 Task: Reply to email with the signature Alex Clark with the subject Reminder for a review from softage.10@softage.net with the message I need your advice on the selection of the new software. with BCC to softage.6@softage.net with an attached document Budget.xlsx
Action: Mouse moved to (947, 386)
Screenshot: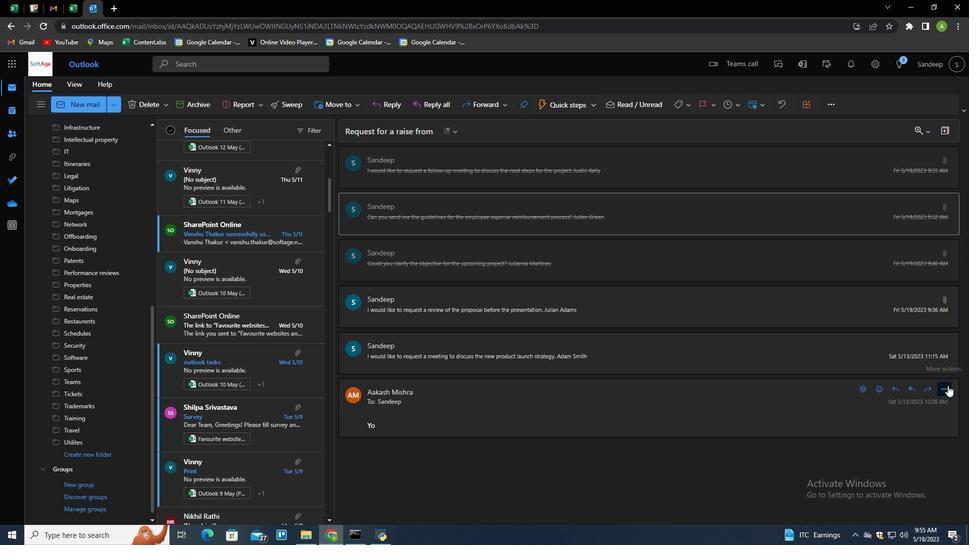 
Action: Mouse pressed left at (947, 386)
Screenshot: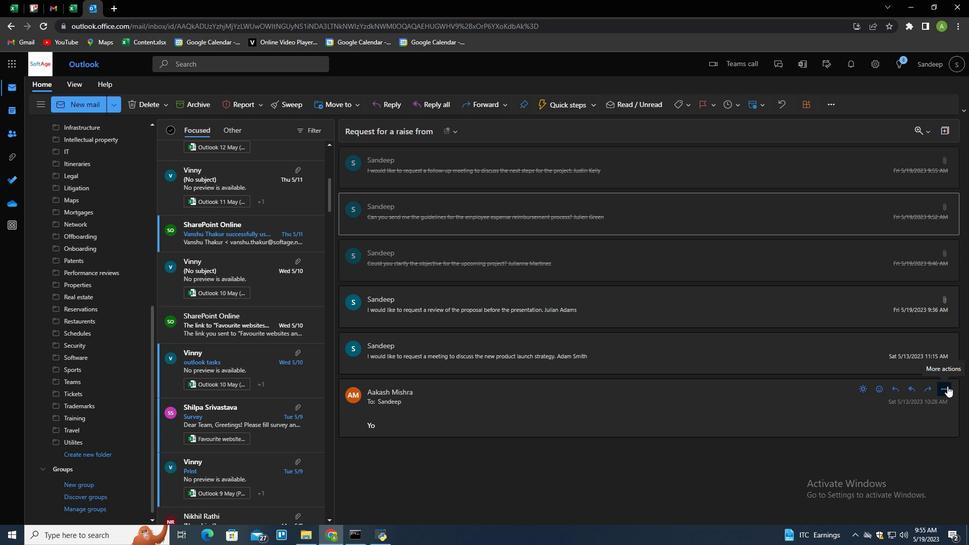 
Action: Mouse moved to (879, 221)
Screenshot: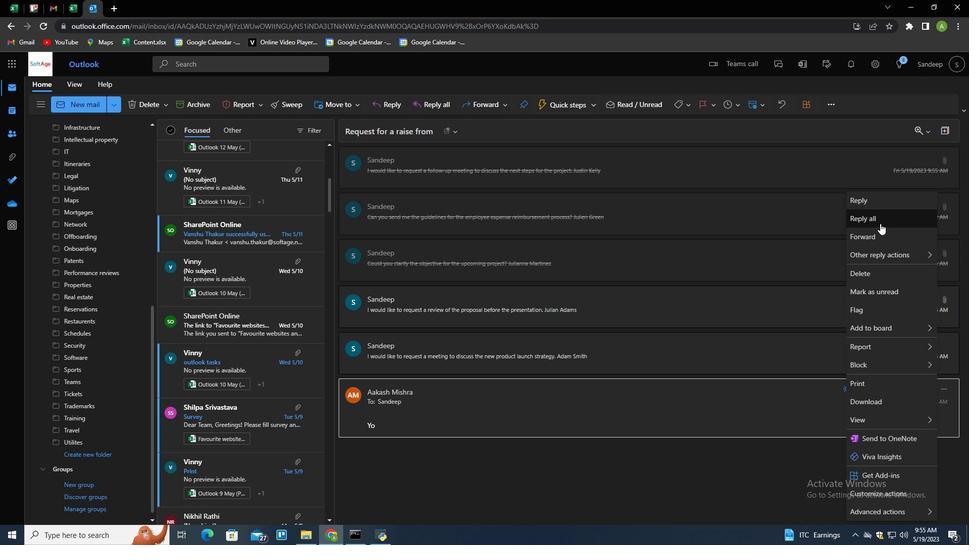 
Action: Mouse pressed left at (879, 221)
Screenshot: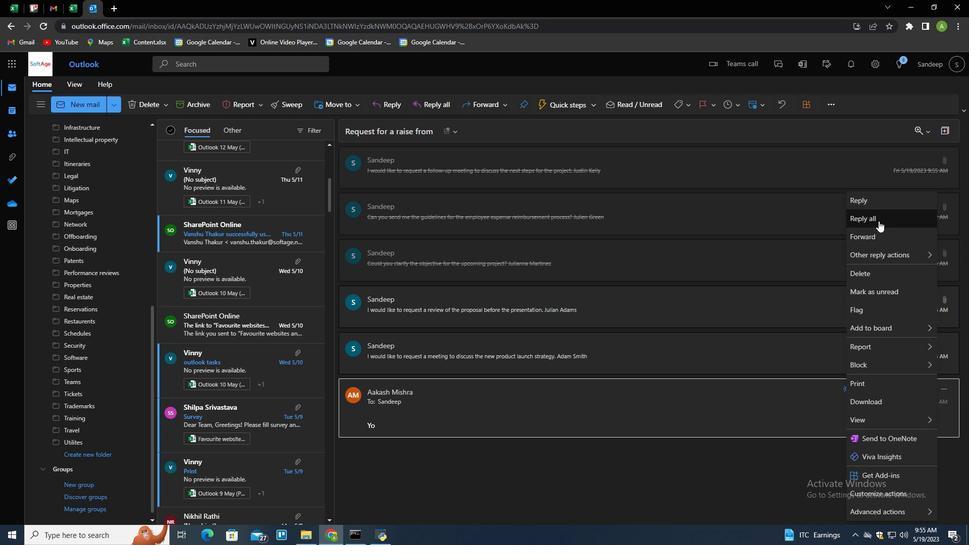 
Action: Mouse moved to (664, 346)
Screenshot: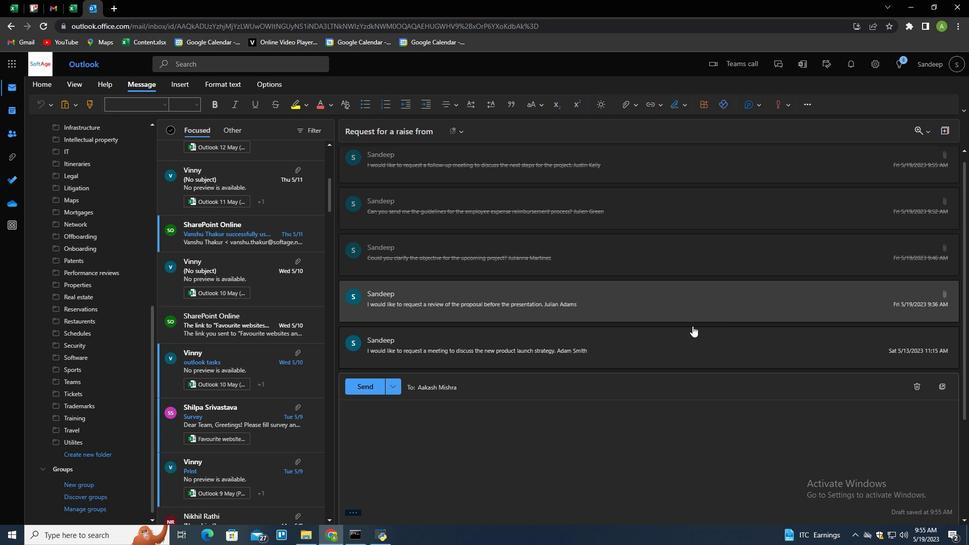 
Action: Mouse scrolled (664, 346) with delta (0, 0)
Screenshot: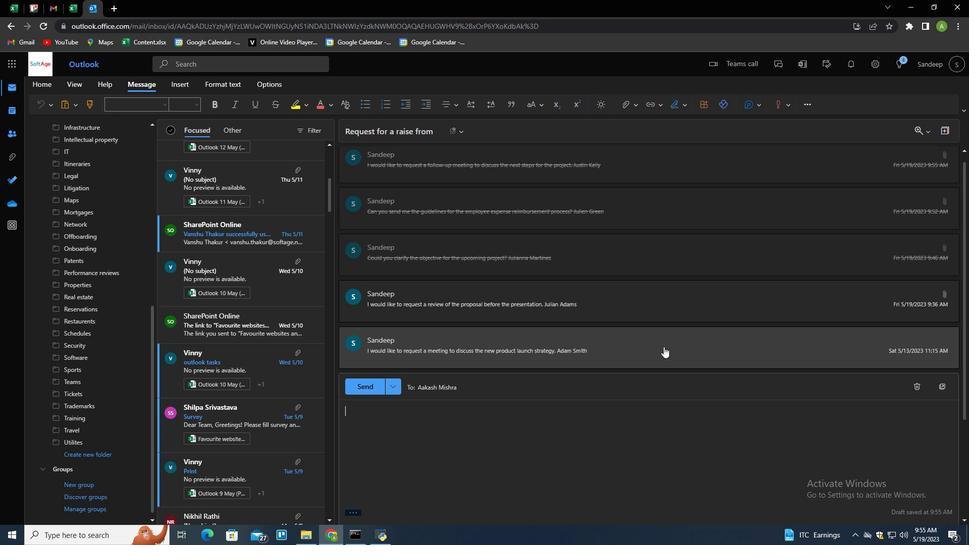 
Action: Mouse scrolled (664, 346) with delta (0, 0)
Screenshot: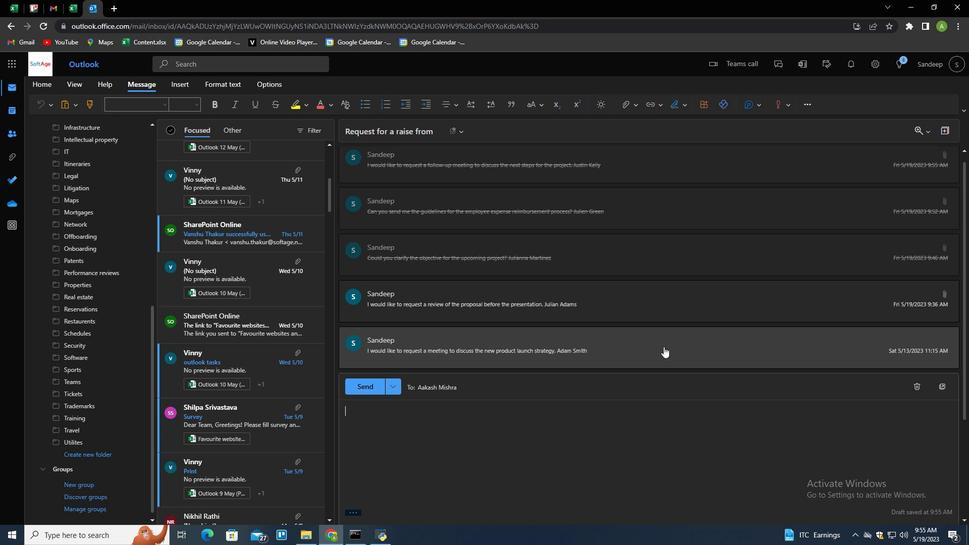 
Action: Mouse scrolled (664, 346) with delta (0, 0)
Screenshot: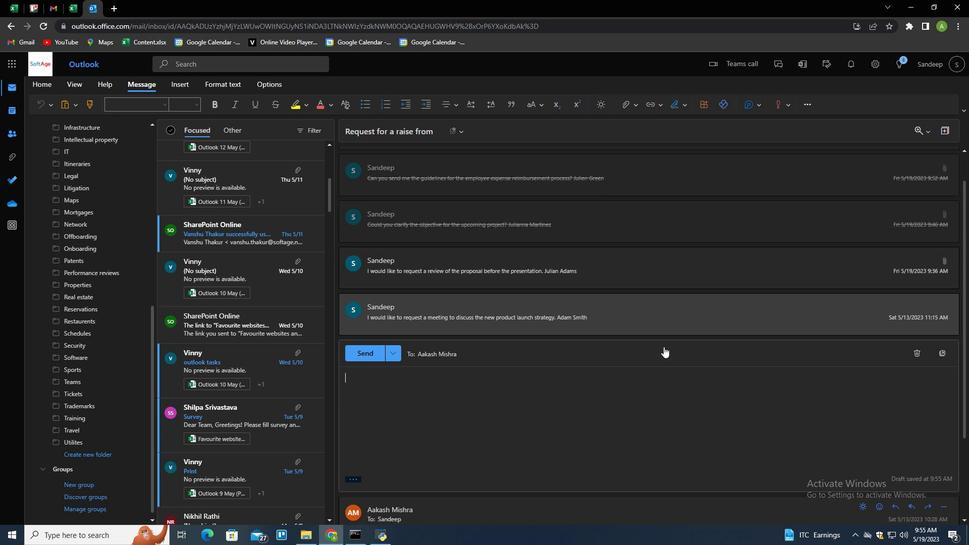 
Action: Mouse scrolled (664, 346) with delta (0, 0)
Screenshot: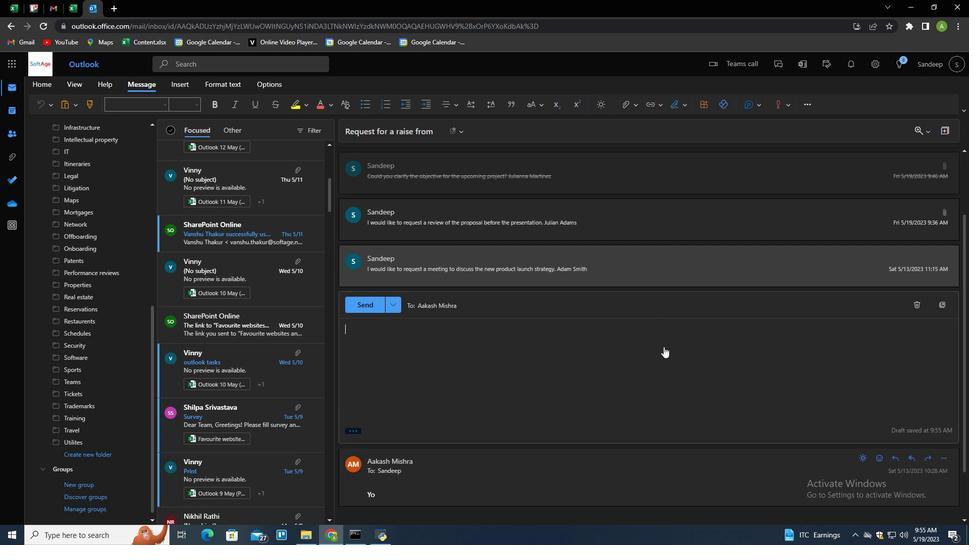 
Action: Mouse moved to (357, 380)
Screenshot: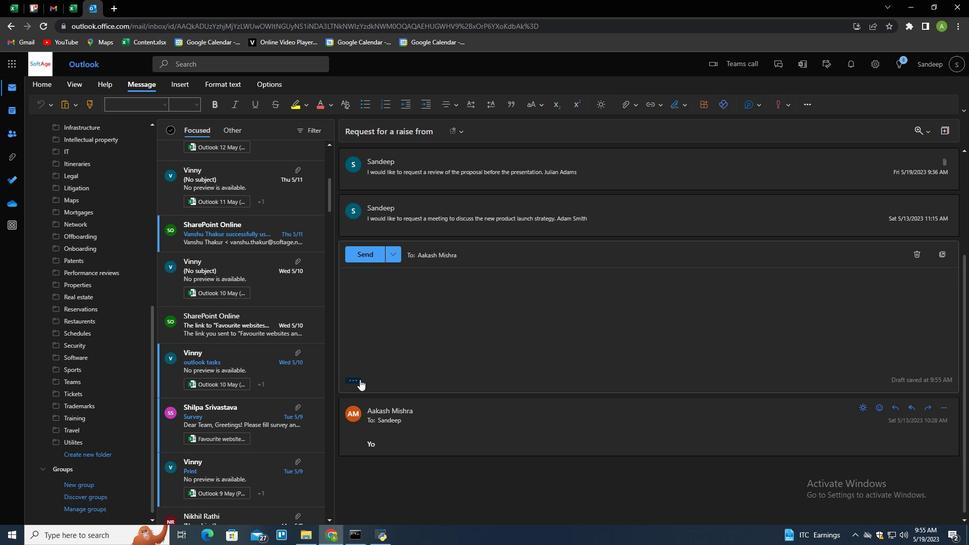 
Action: Mouse pressed left at (357, 380)
Screenshot: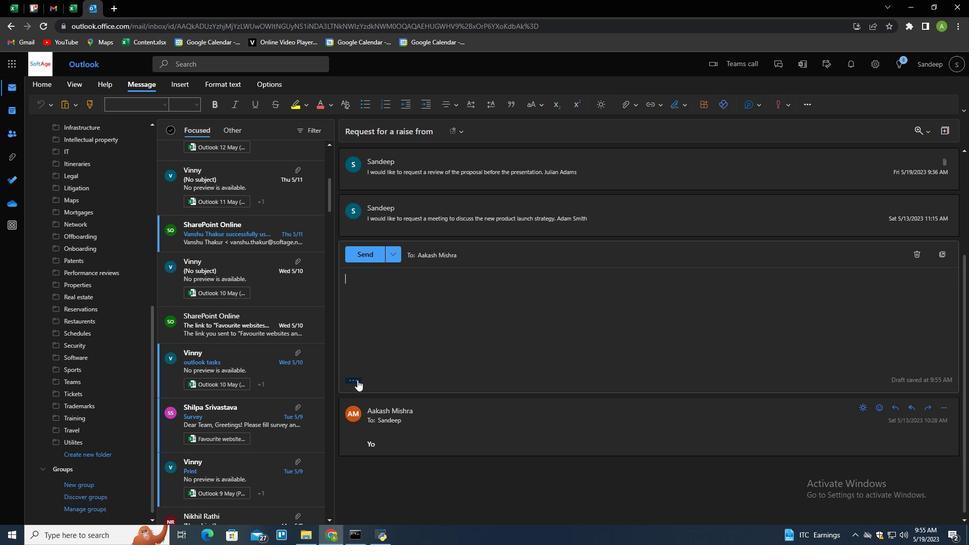 
Action: Mouse moved to (679, 107)
Screenshot: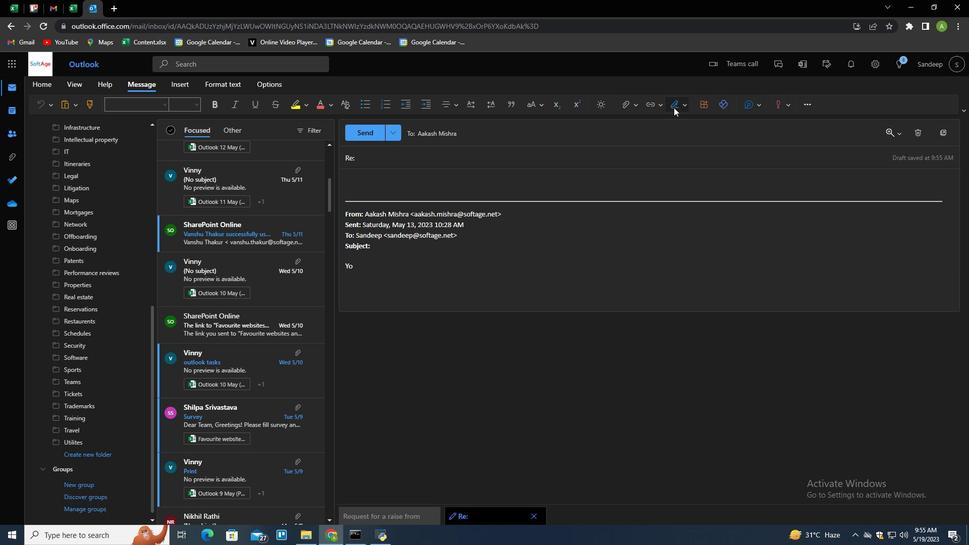 
Action: Mouse pressed left at (679, 107)
Screenshot: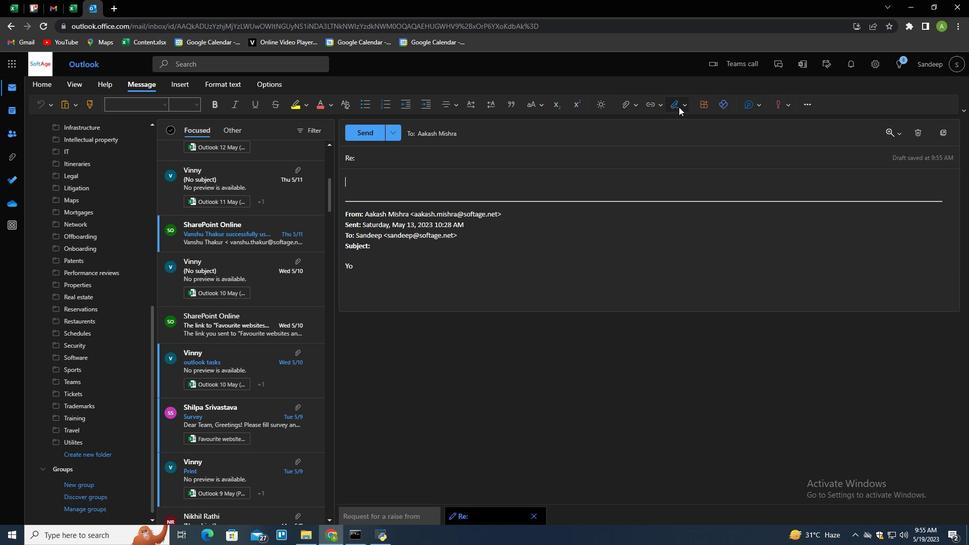 
Action: Mouse moved to (663, 144)
Screenshot: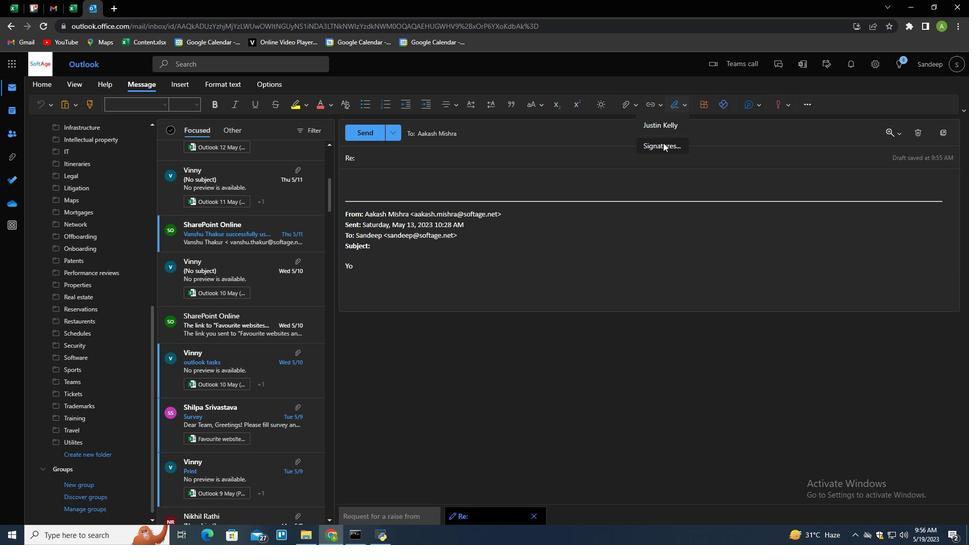 
Action: Mouse pressed left at (663, 144)
Screenshot: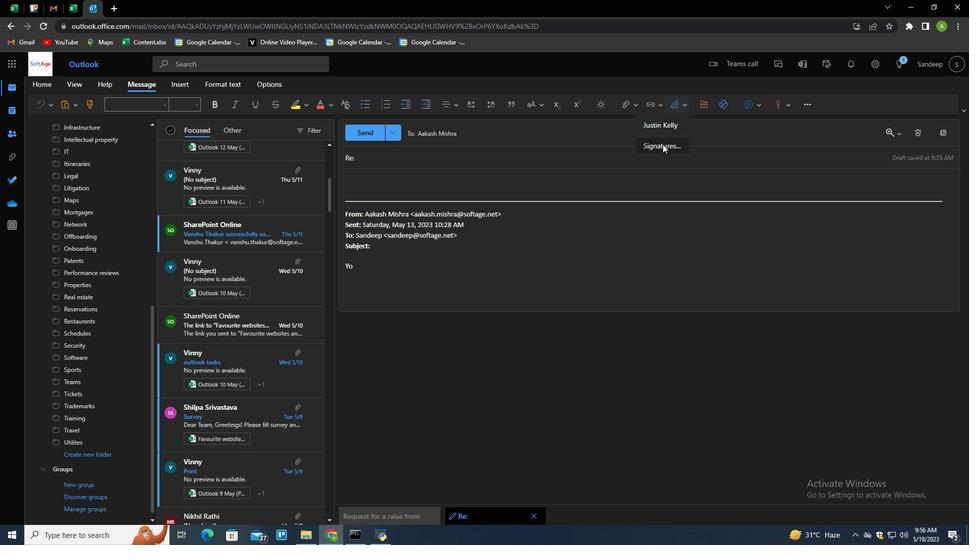
Action: Mouse moved to (679, 189)
Screenshot: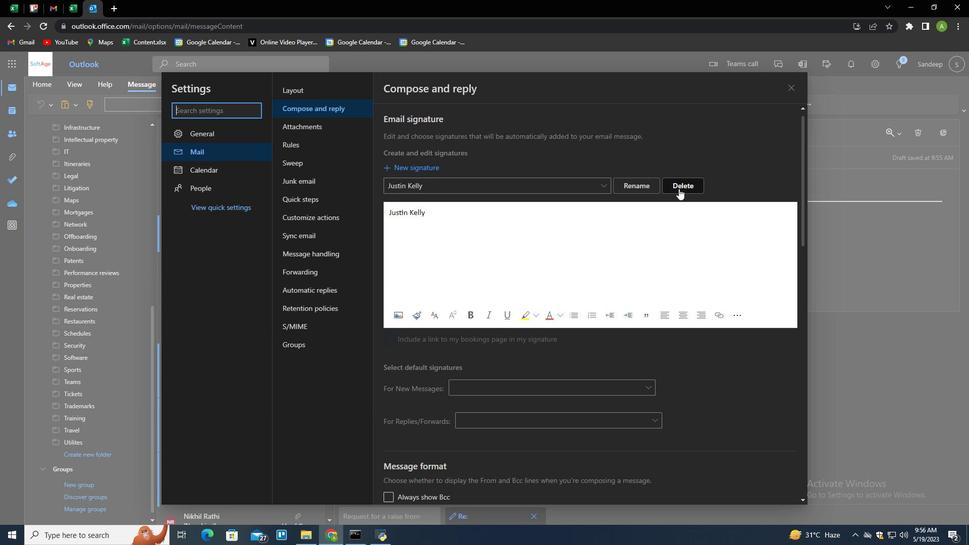
Action: Mouse pressed left at (679, 189)
Screenshot: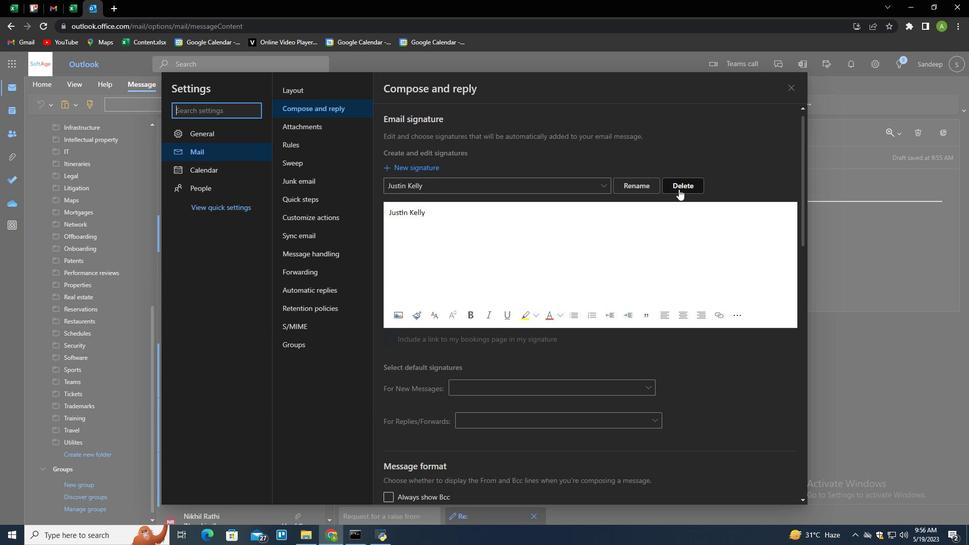 
Action: Mouse moved to (668, 185)
Screenshot: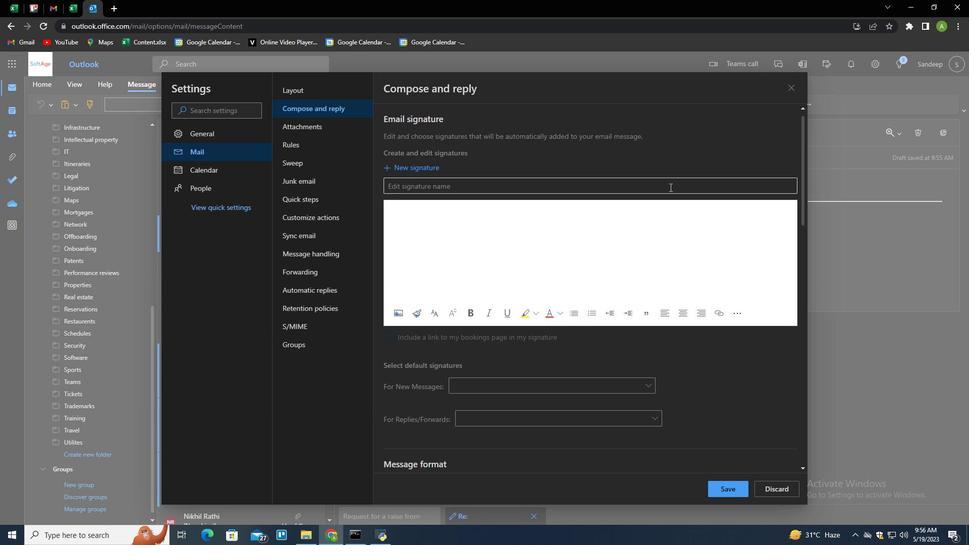
Action: Mouse pressed left at (668, 185)
Screenshot: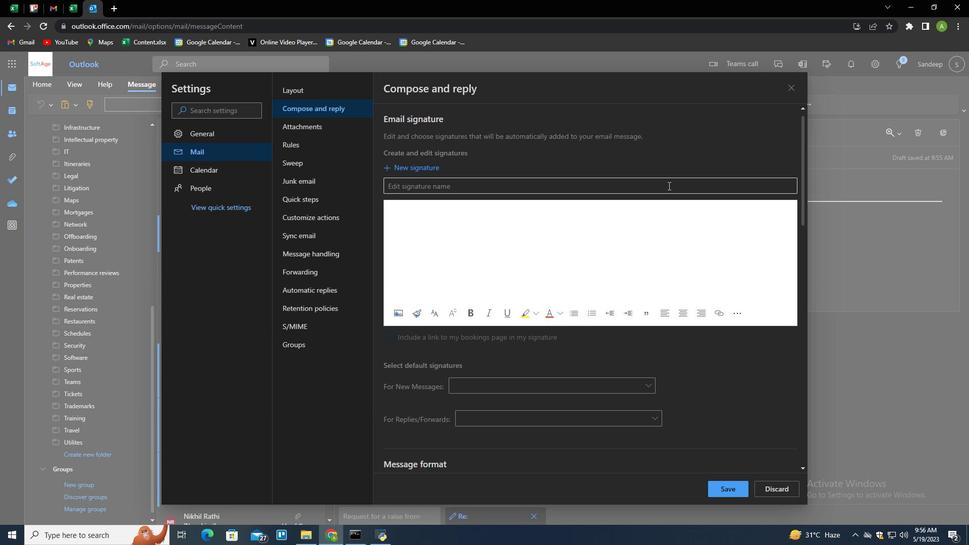 
Action: Key pressed <Key.shift>Alex<Key.space><Key.shift><Key.shift><Key.shift>Clark<Key.tab><Key.tab><Key.tab><Key.tab><Key.shift>al
Screenshot: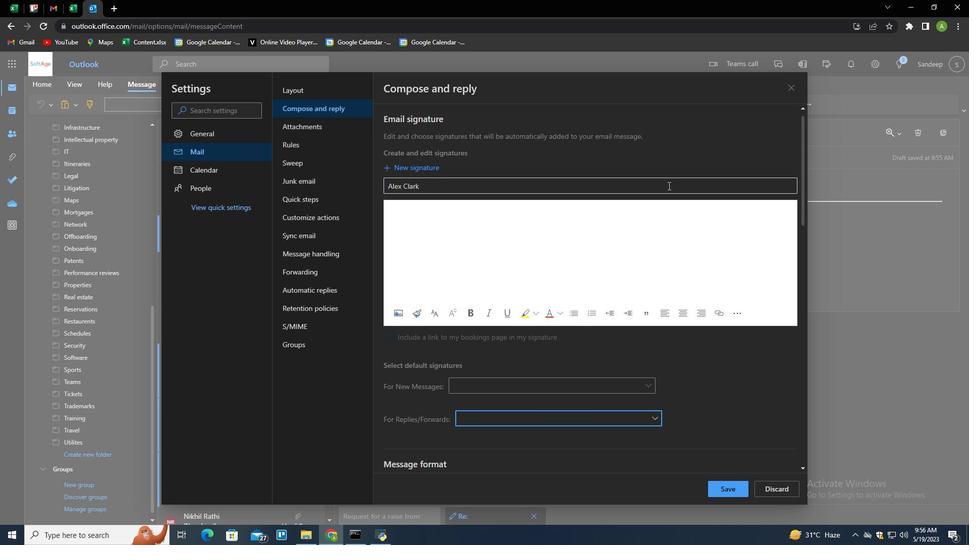 
Action: Mouse moved to (642, 231)
Screenshot: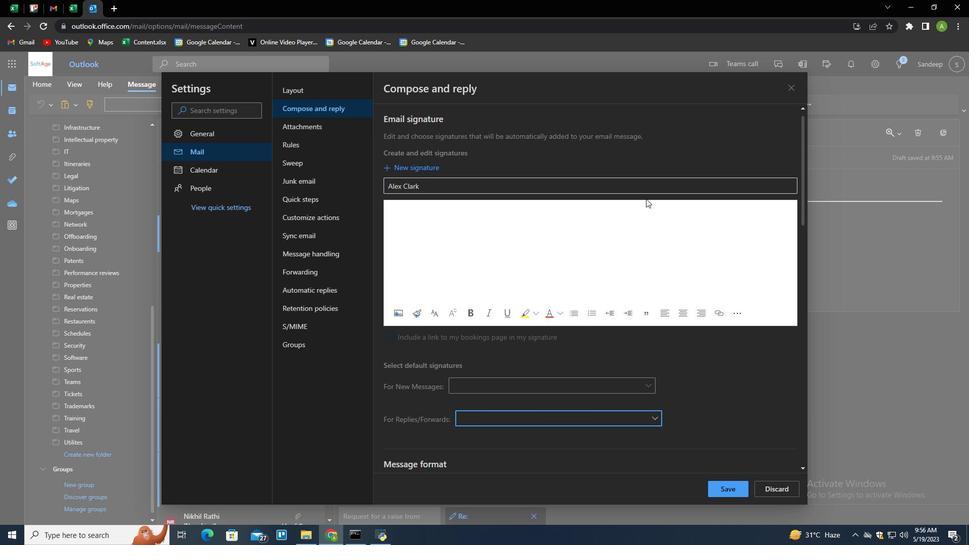 
Action: Mouse pressed left at (642, 231)
Screenshot: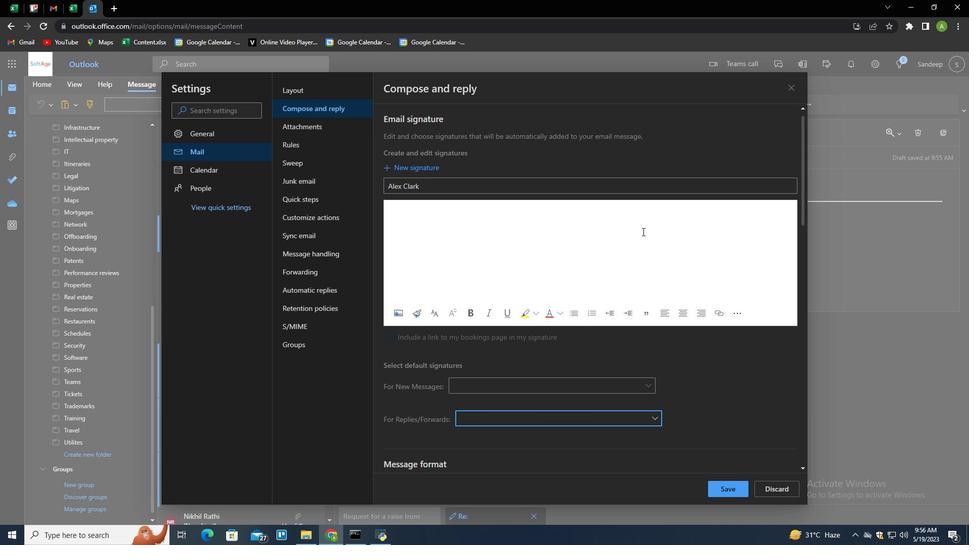 
Action: Mouse moved to (642, 233)
Screenshot: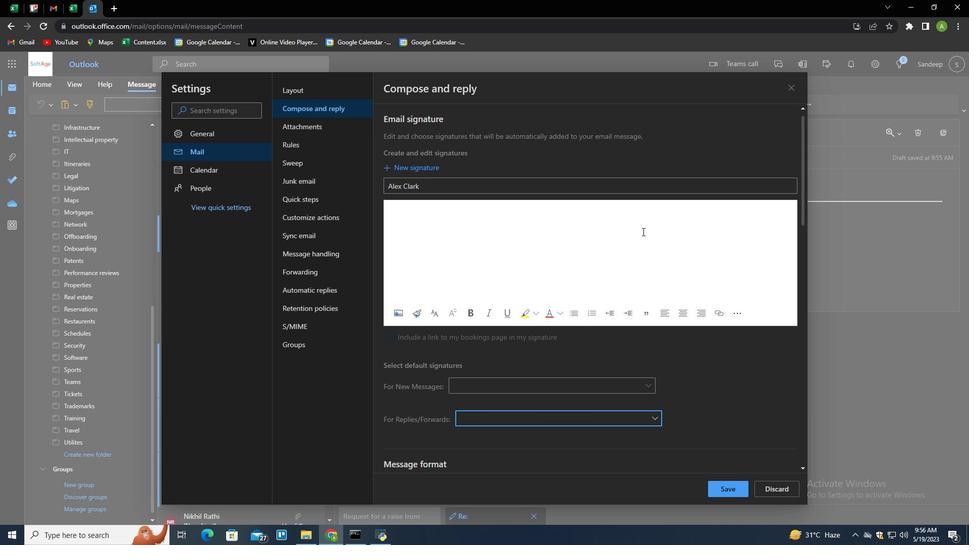 
Action: Key pressed <Key.shift>a<Key.backspace><Key.caps_lock><Key.shift><Key.caps_lock><Key.shift>l<Key.backspace><Key.shift><Key.shift><Key.shift><Key.shift>S<Key.backspace><Key.shift>a<Key.backspace><Key.shift><Key.shift><Key.shift><Key.shift><Key.shift><Key.shift><Key.shift><Key.shift><Key.shift><Key.shift><Key.shift><Key.shift><Key.shift><Key.shift><Key.shift><Key.shift><Key.shift><Key.shift><Key.shift><Key.shift><Key.shift><Key.shift><Key.shift><Key.shift><Key.shift><Key.shift><Key.shift><Key.shift><Key.shift><Key.shift><Key.shift><Key.shift><Key.shift><Key.shift><Key.shift>Alex<Key.space><Key.shift>Clark
Screenshot: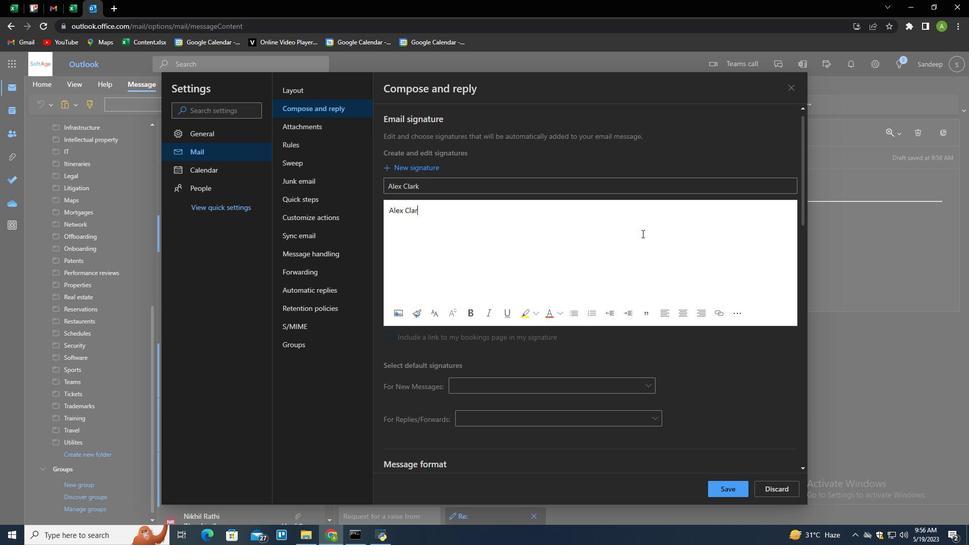 
Action: Mouse moved to (726, 486)
Screenshot: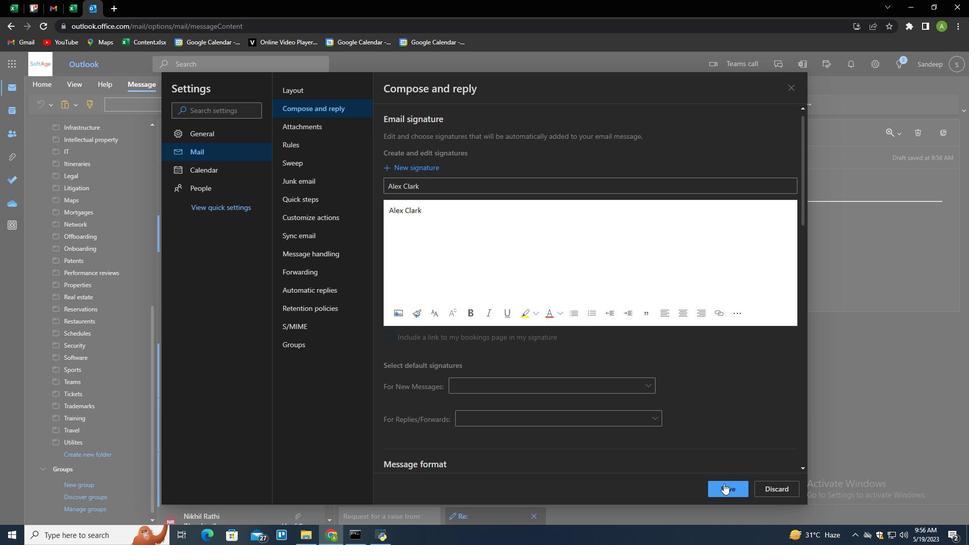 
Action: Mouse pressed left at (726, 486)
Screenshot: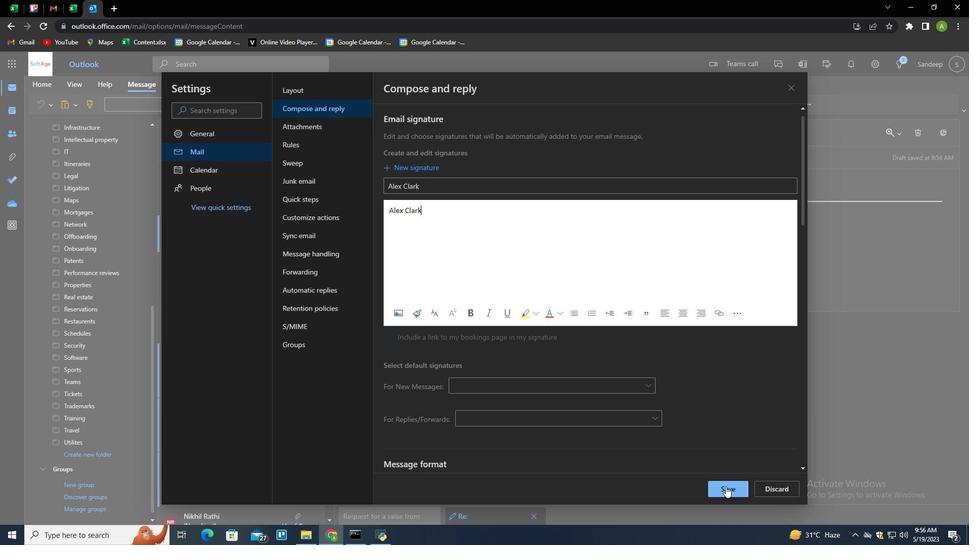 
Action: Mouse moved to (853, 266)
Screenshot: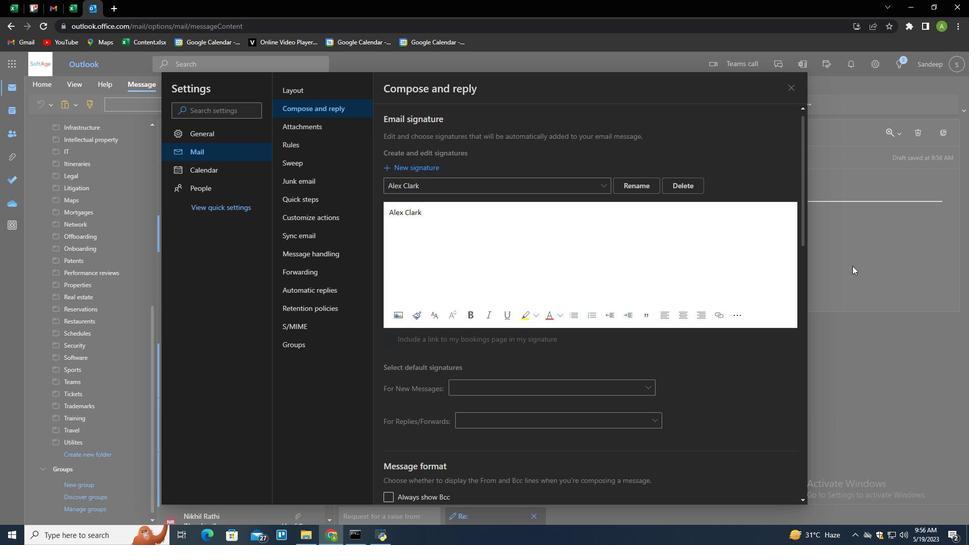 
Action: Mouse pressed left at (853, 266)
Screenshot: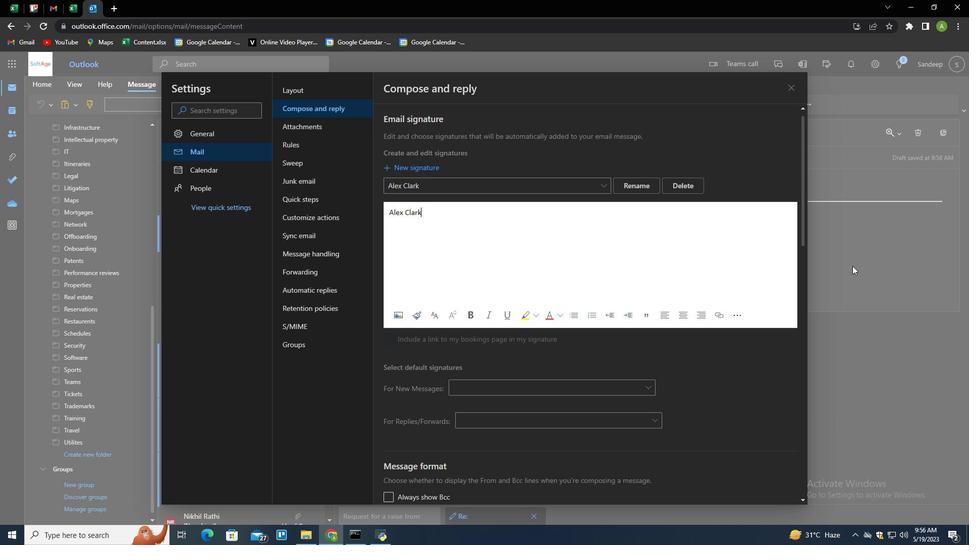 
Action: Mouse moved to (679, 103)
Screenshot: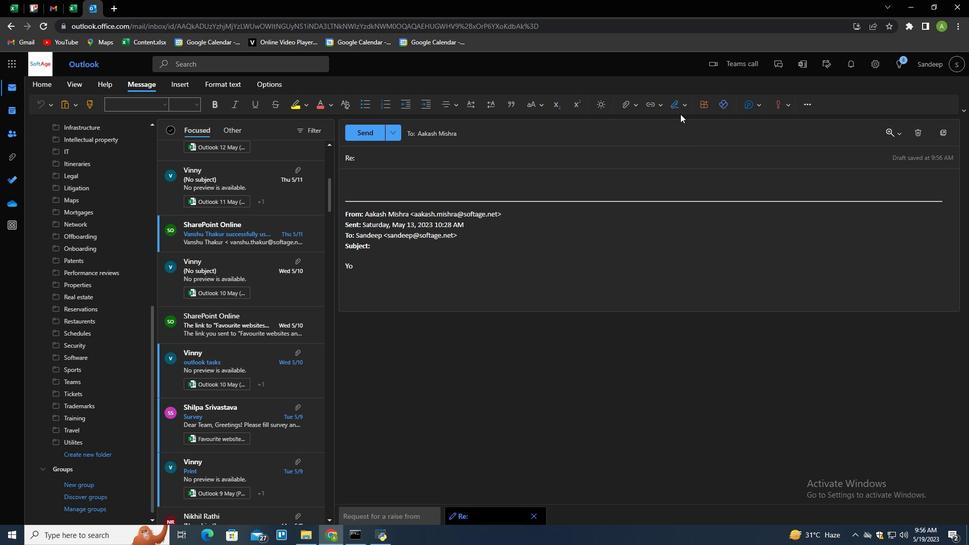 
Action: Mouse pressed left at (679, 103)
Screenshot: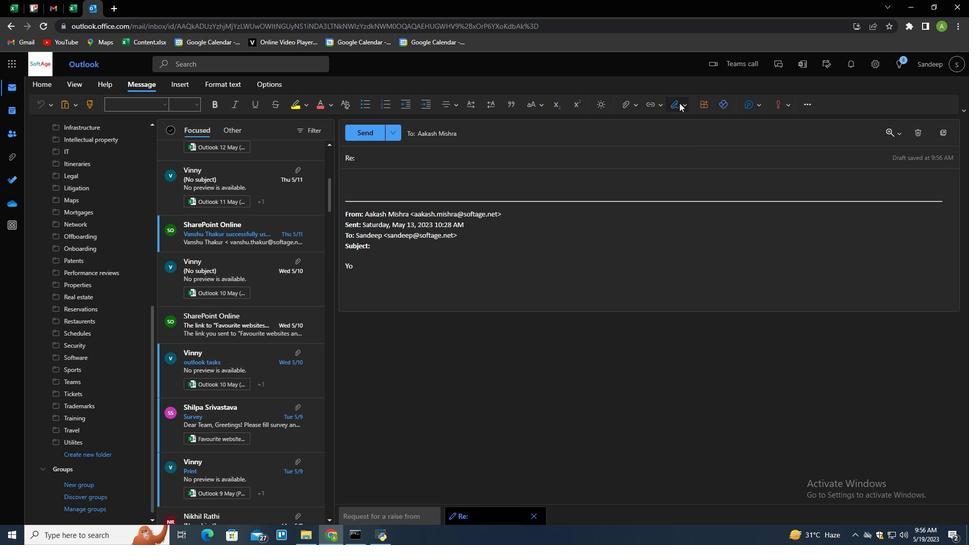 
Action: Mouse moved to (666, 122)
Screenshot: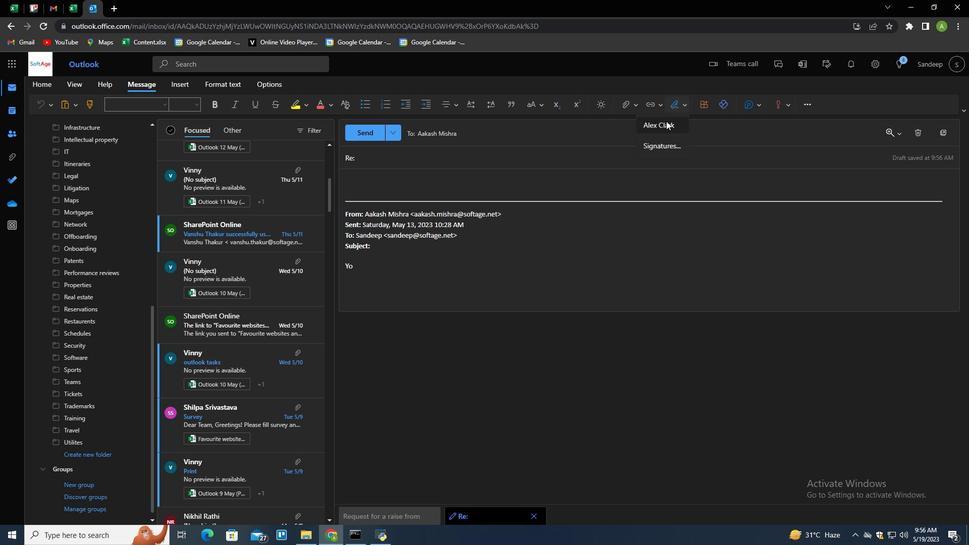 
Action: Mouse pressed left at (666, 122)
Screenshot: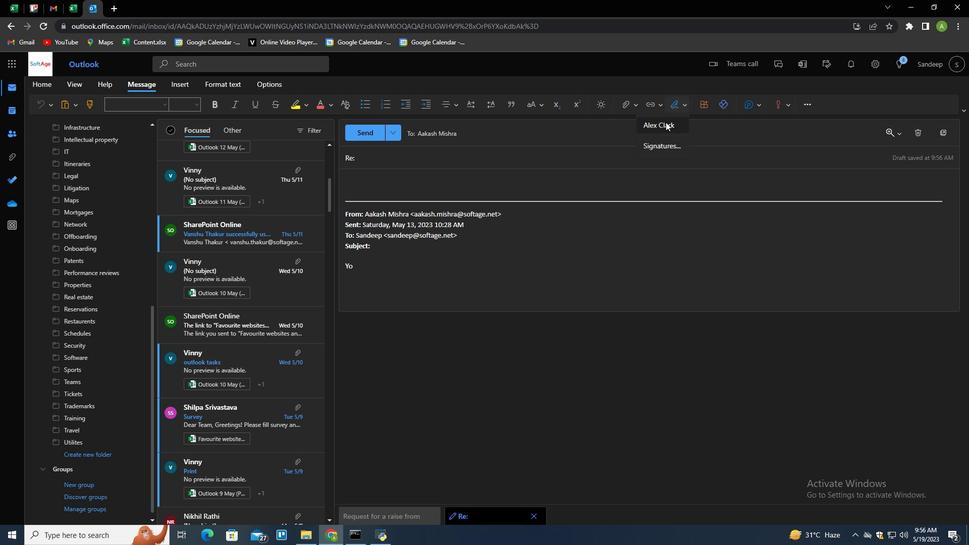 
Action: Mouse moved to (415, 159)
Screenshot: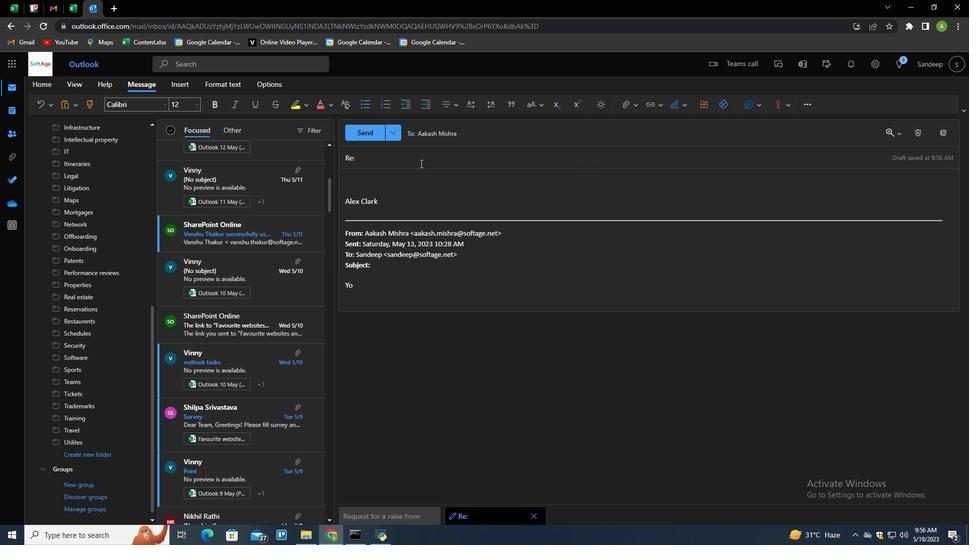 
Action: Mouse pressed left at (415, 159)
Screenshot: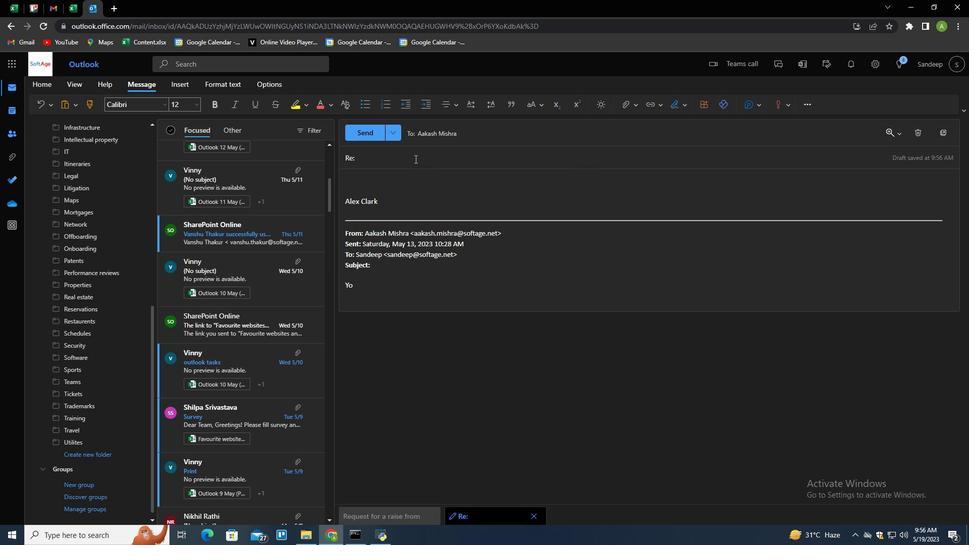 
Action: Key pressed <Key.shift>Reminder<Key.space>for<Key.space>a<Key.space>review<Key.tab><Key.shift>I<Key.space>need<Key.space>your<Key.space>advice<Key.space>ont<Key.backspace><Key.space>the<Key.space>selection<Key.space>of<Key.space>the<Key.space>new<Key.space>software.
Screenshot: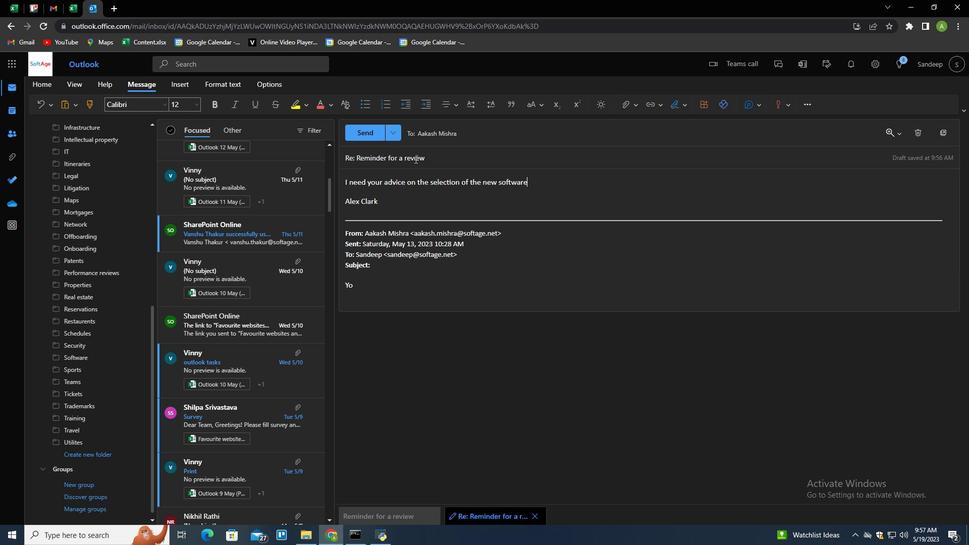 
Action: Mouse moved to (469, 134)
Screenshot: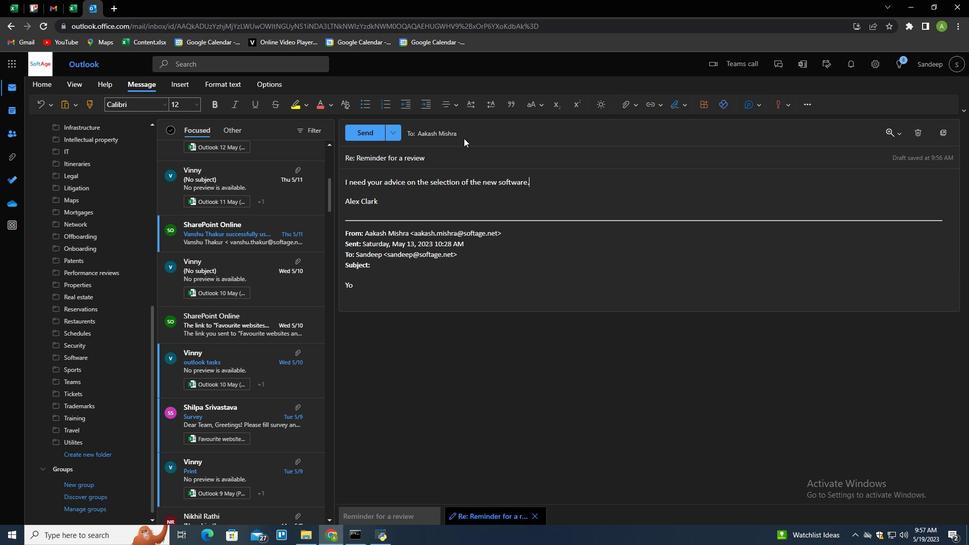 
Action: Mouse pressed left at (469, 134)
Screenshot: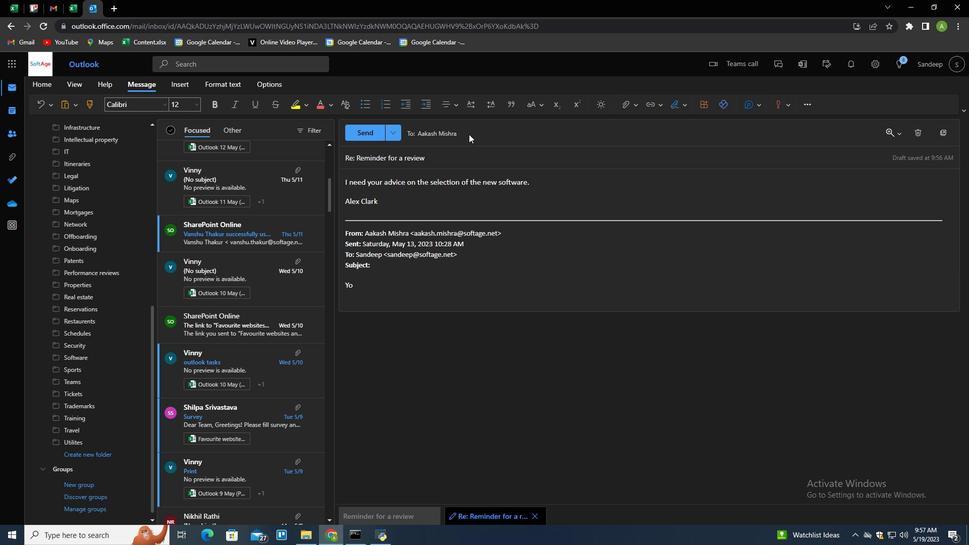 
Action: Mouse moved to (948, 160)
Screenshot: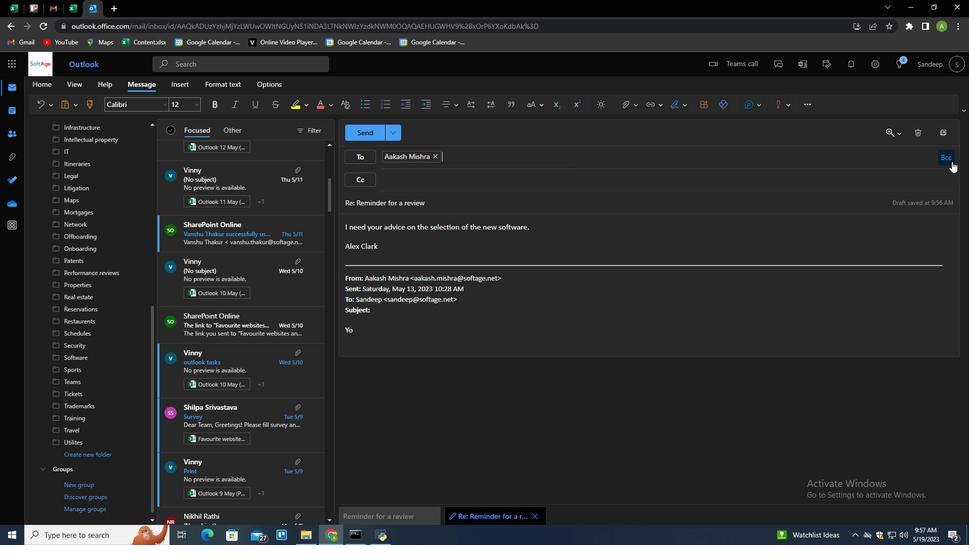 
Action: Mouse pressed left at (948, 160)
Screenshot: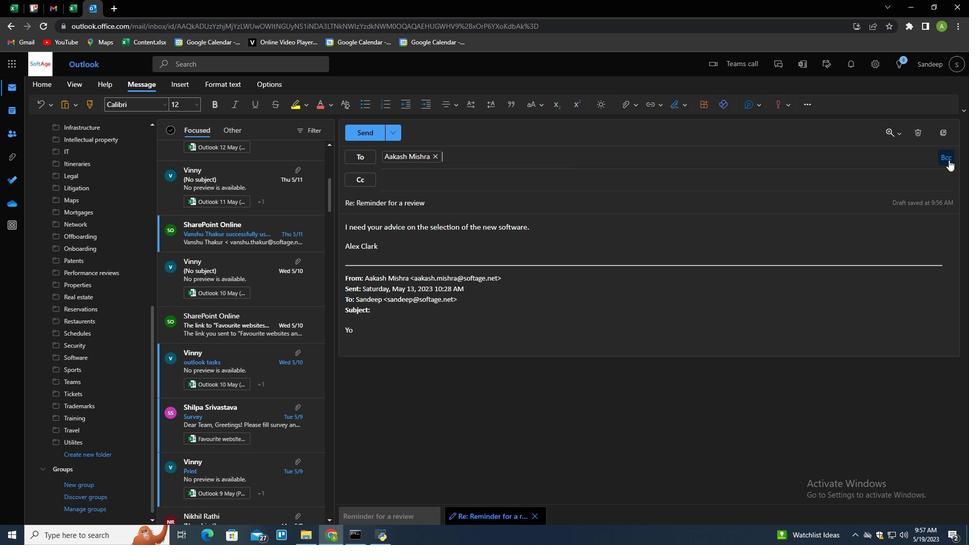 
Action: Mouse moved to (827, 199)
Screenshot: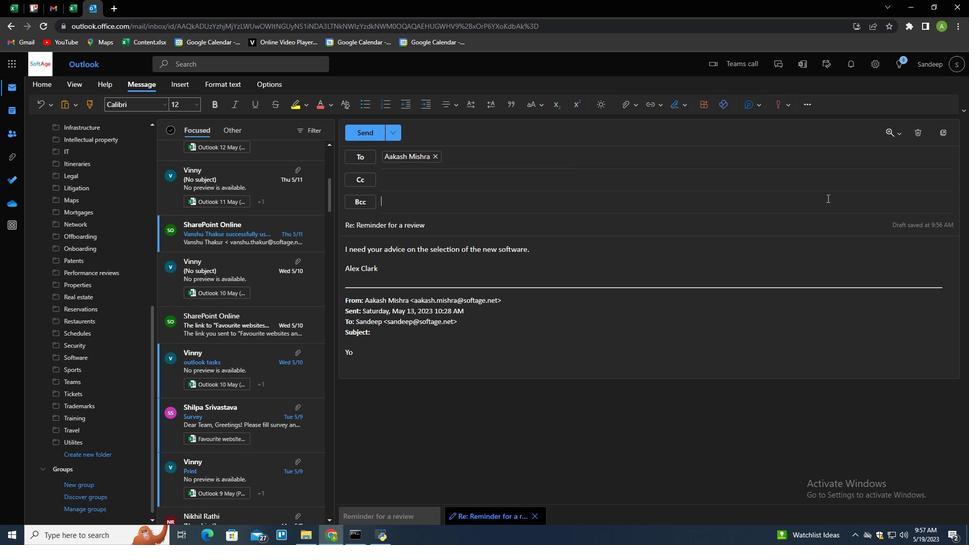 
Action: Mouse pressed left at (827, 199)
Screenshot: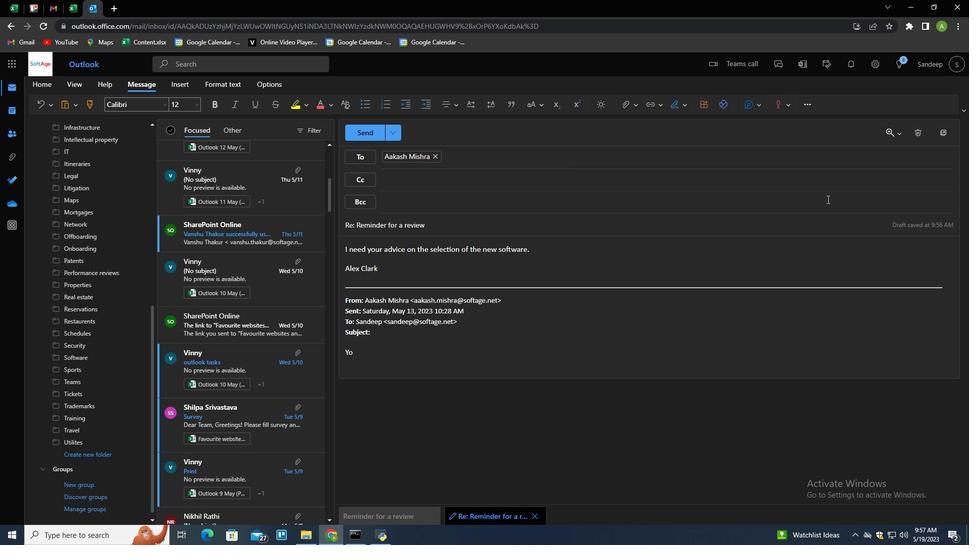 
Action: Mouse moved to (826, 200)
Screenshot: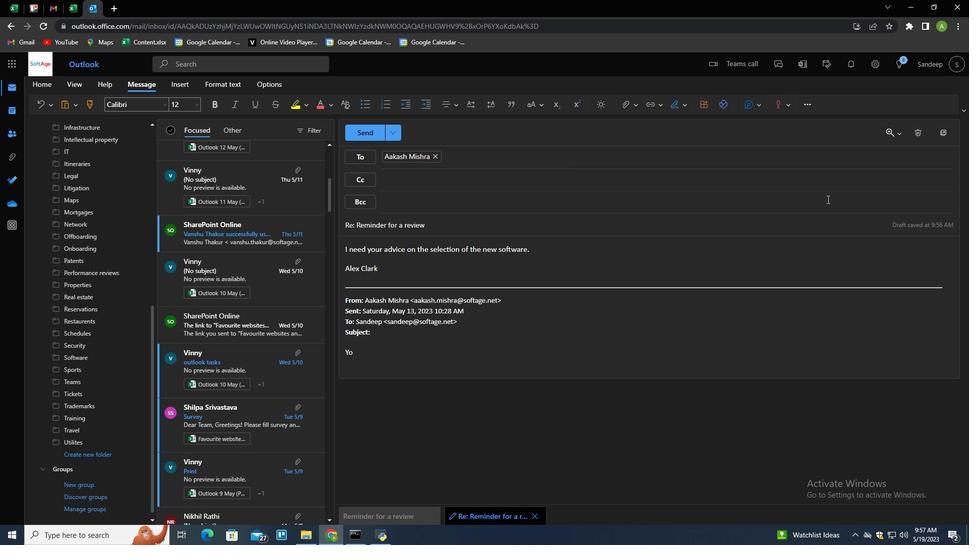 
Action: Key pressed softag
Screenshot: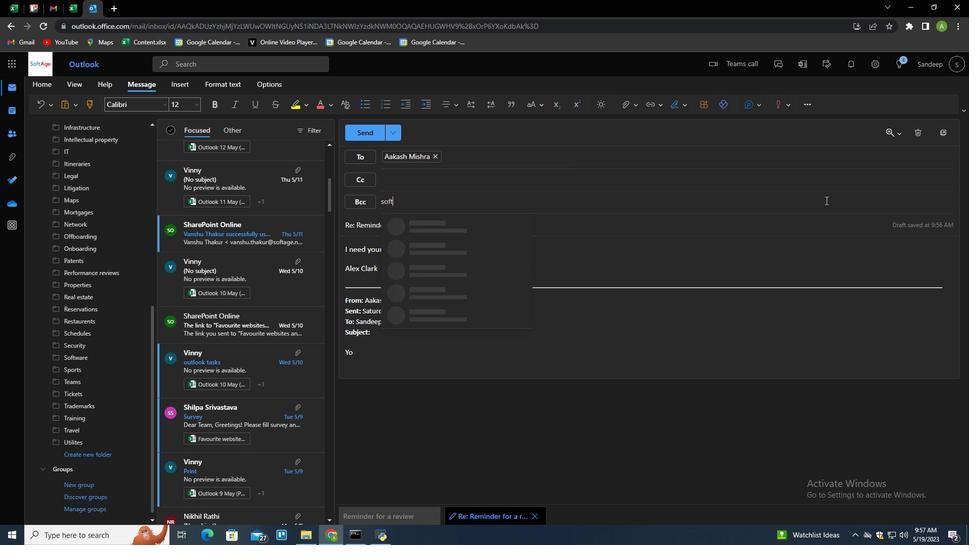 
Action: Mouse moved to (825, 200)
Screenshot: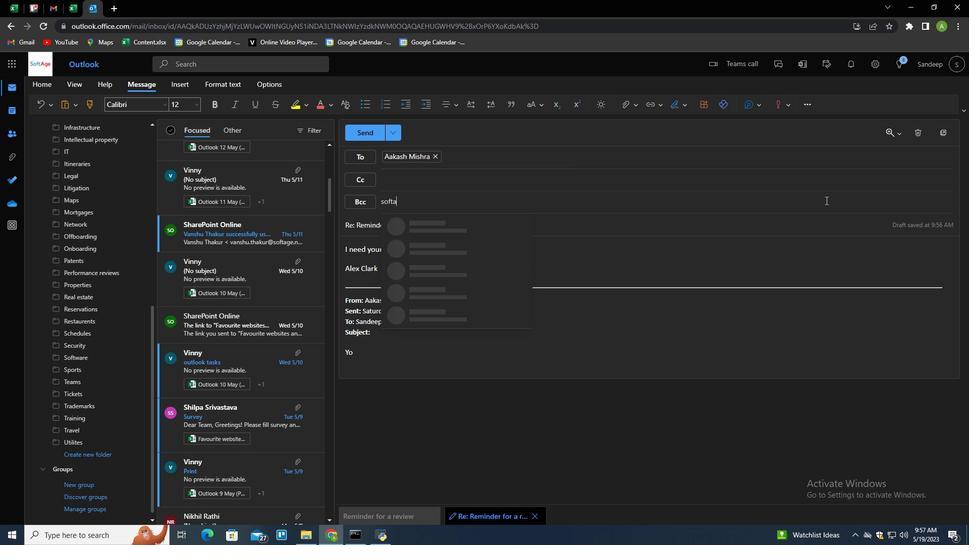 
Action: Key pressed e.6<Key.shift>@softage.net<Key.enter>
Screenshot: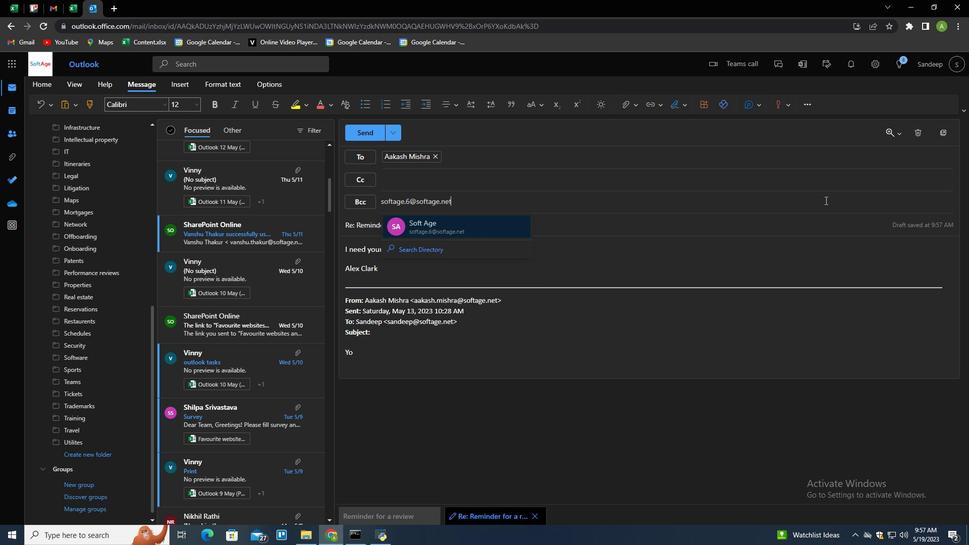 
Action: Mouse moved to (632, 103)
Screenshot: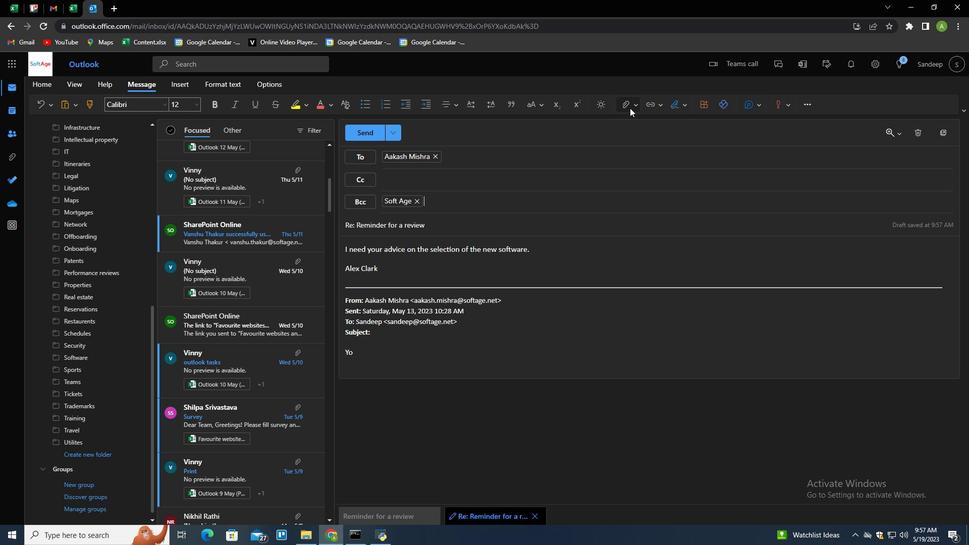 
Action: Mouse pressed left at (632, 103)
Screenshot: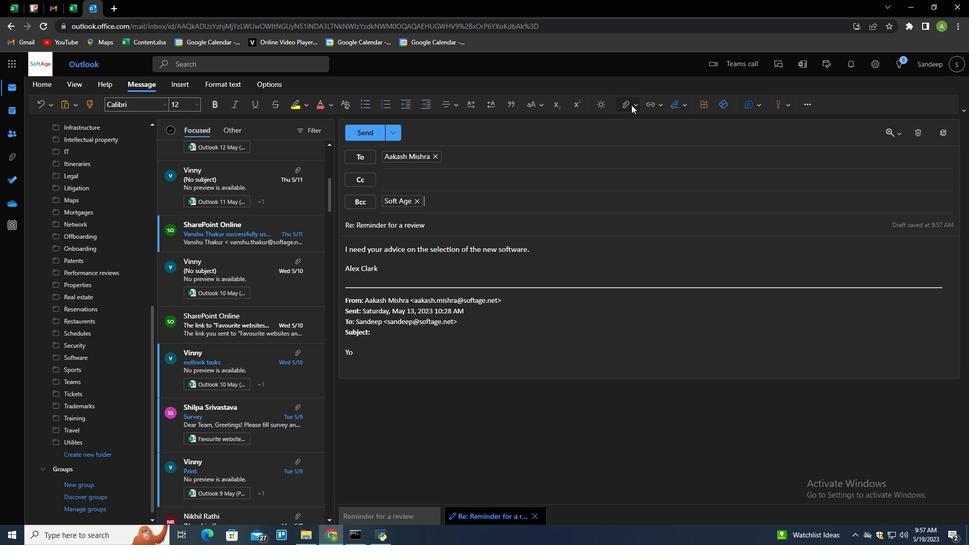 
Action: Mouse moved to (598, 123)
Screenshot: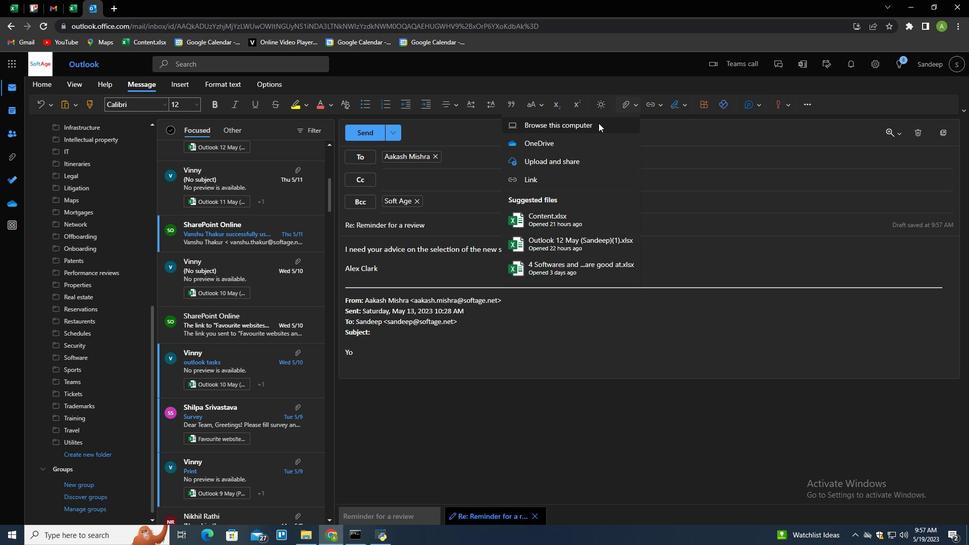 
Action: Mouse pressed left at (598, 123)
Screenshot: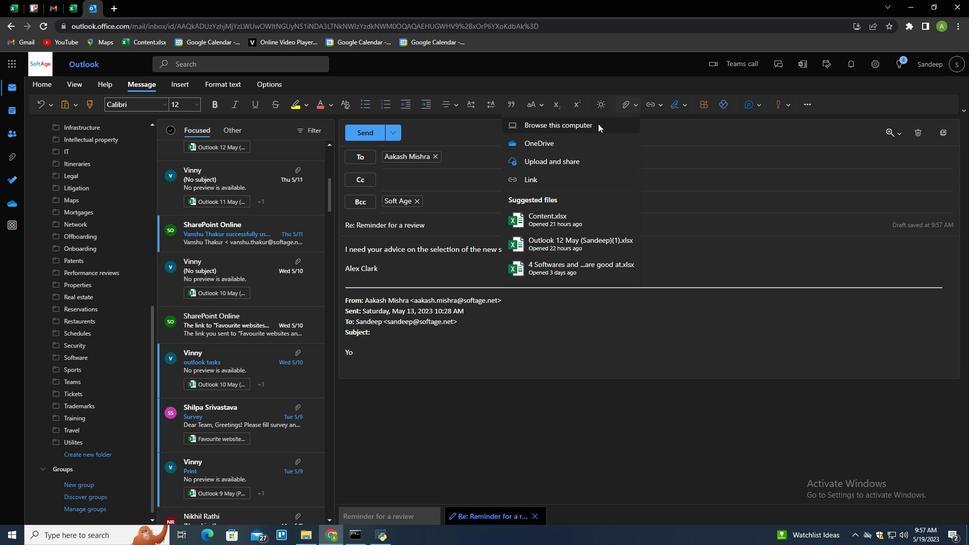 
Action: Mouse moved to (195, 138)
Screenshot: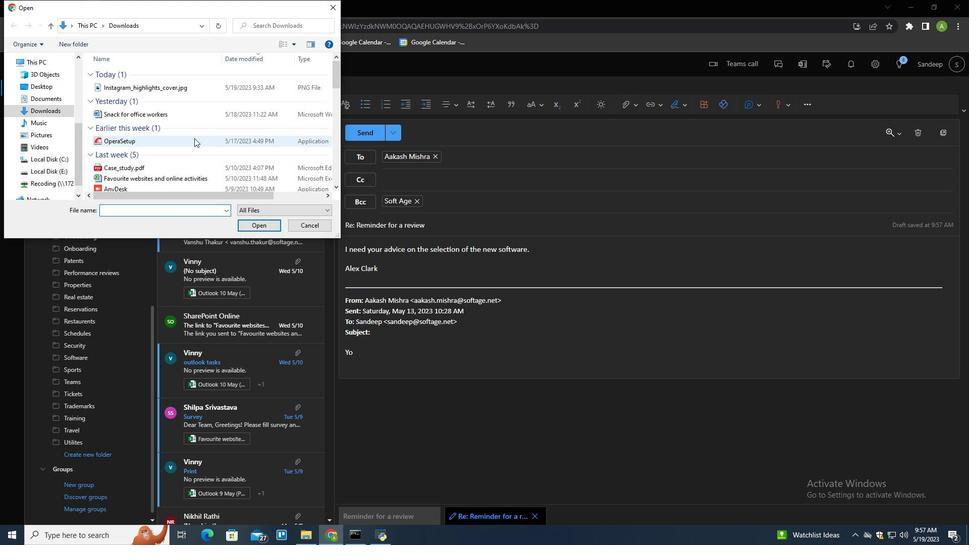 
Action: Mouse scrolled (195, 137) with delta (0, 0)
Screenshot: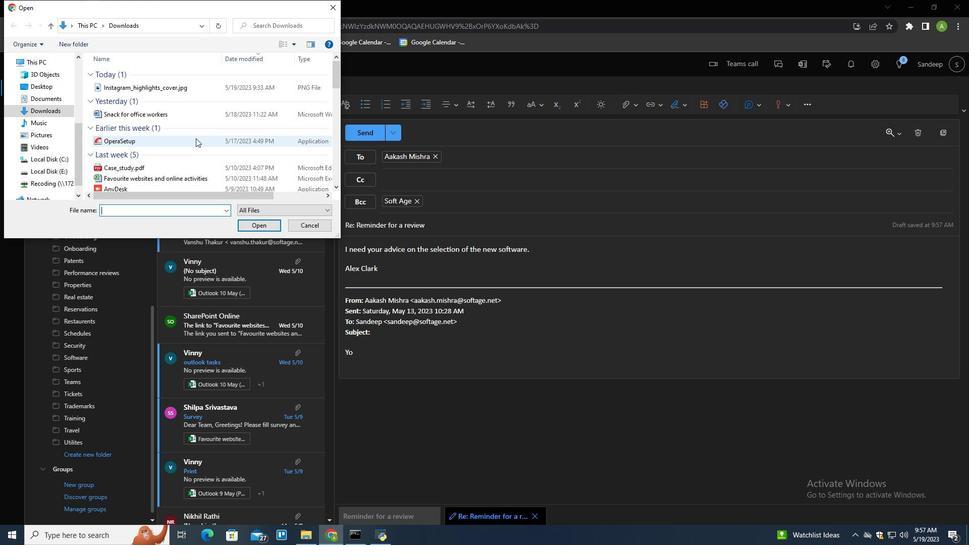 
Action: Mouse moved to (195, 91)
Screenshot: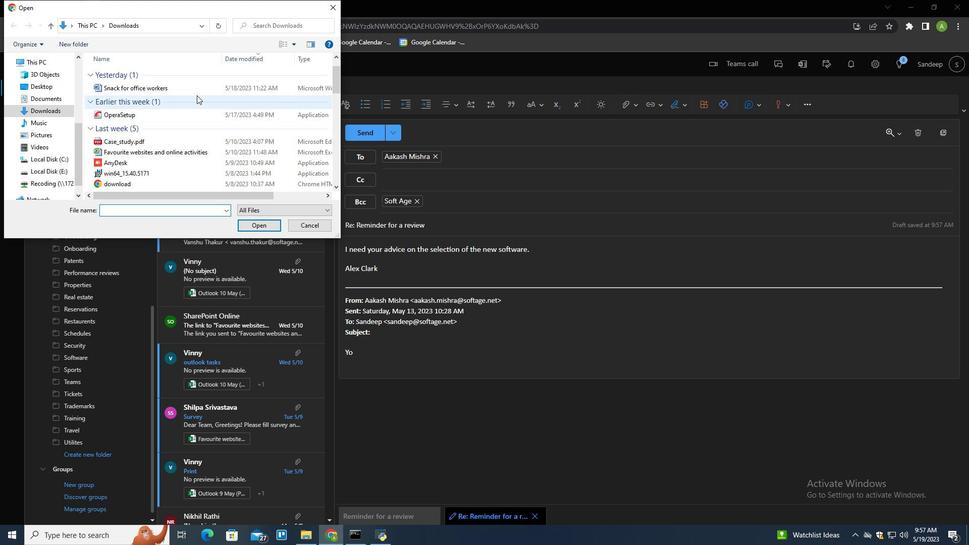 
Action: Mouse pressed left at (195, 91)
Screenshot: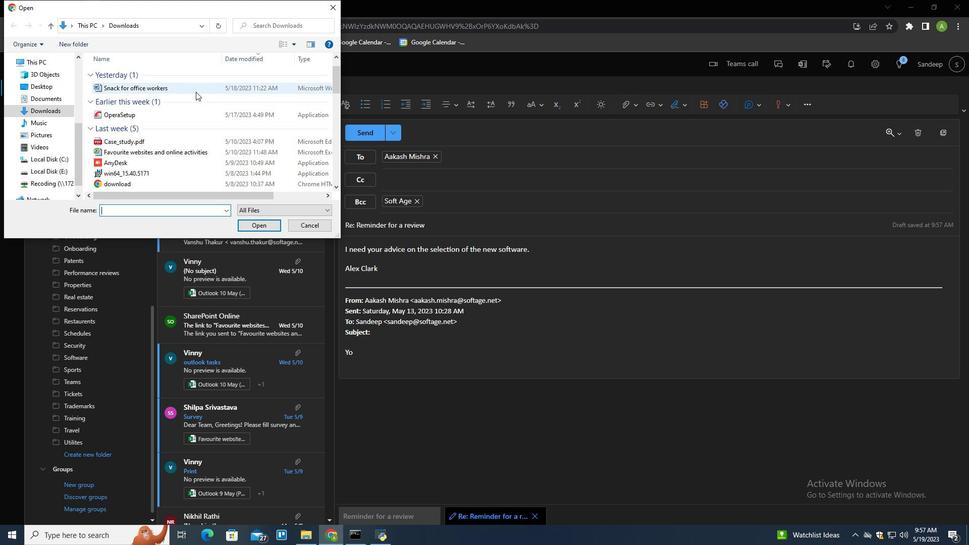 
Action: Mouse moved to (195, 91)
Screenshot: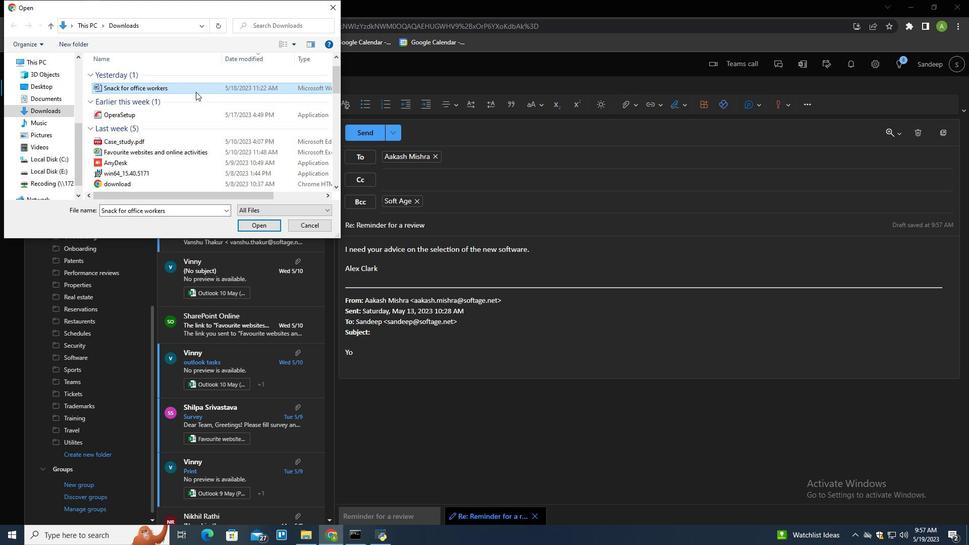 
Action: Key pressed <Key.f2><Key.shift><Key.shift><Key.shift><Key.shift><Key.shift><Key.shift><Key.shift><Key.shift><Key.shift><Key.shift><Key.shift><Key.shift><Key.shift><Key.shift><Key.shift><Key.shift><Key.shift><Key.shift><Key.shift><Key.shift><Key.shift><Key.shift><Key.shift><Key.shift><Key.shift><Key.shift><Key.shift>Budget.xlsx
Screenshot: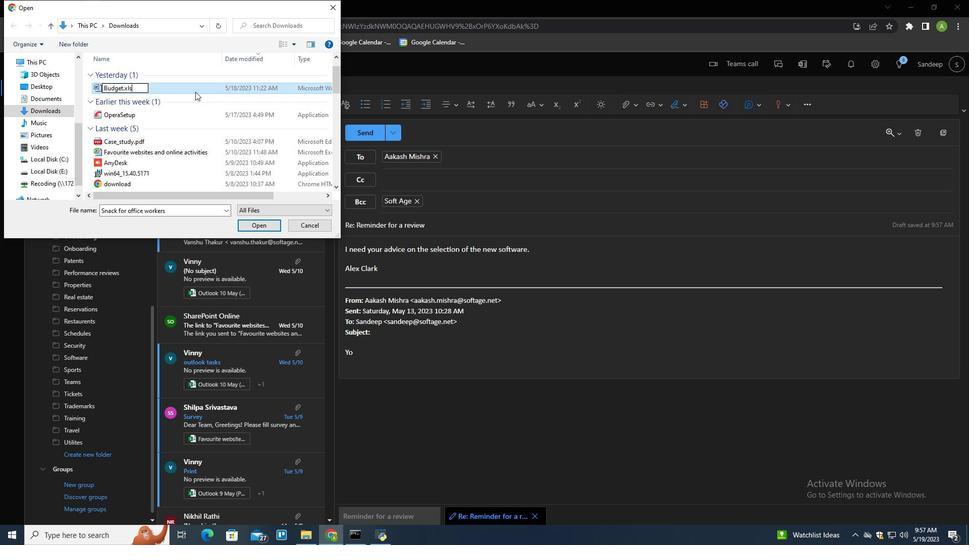 
Action: Mouse moved to (194, 91)
Screenshot: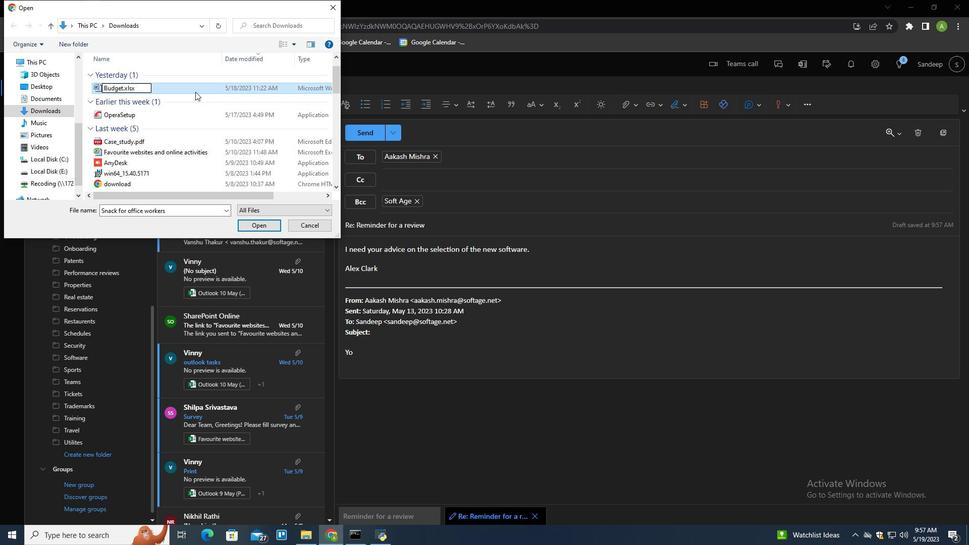 
Action: Mouse pressed left at (194, 91)
Screenshot: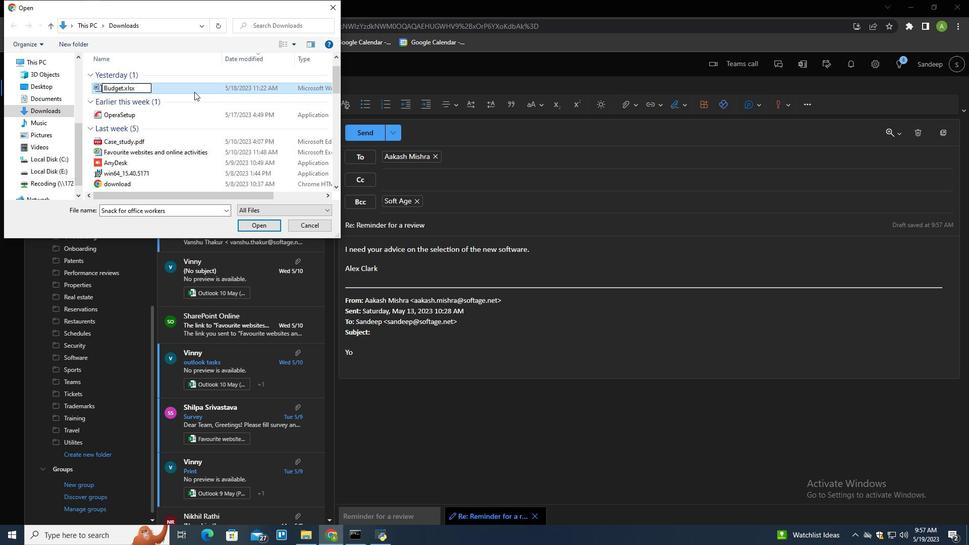 
Action: Mouse moved to (259, 224)
Screenshot: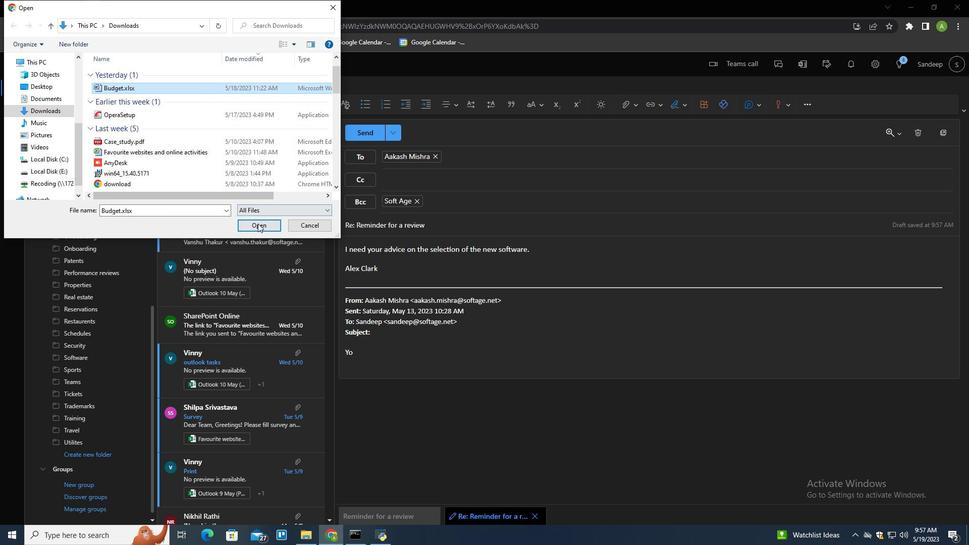 
Action: Mouse pressed left at (259, 224)
Screenshot: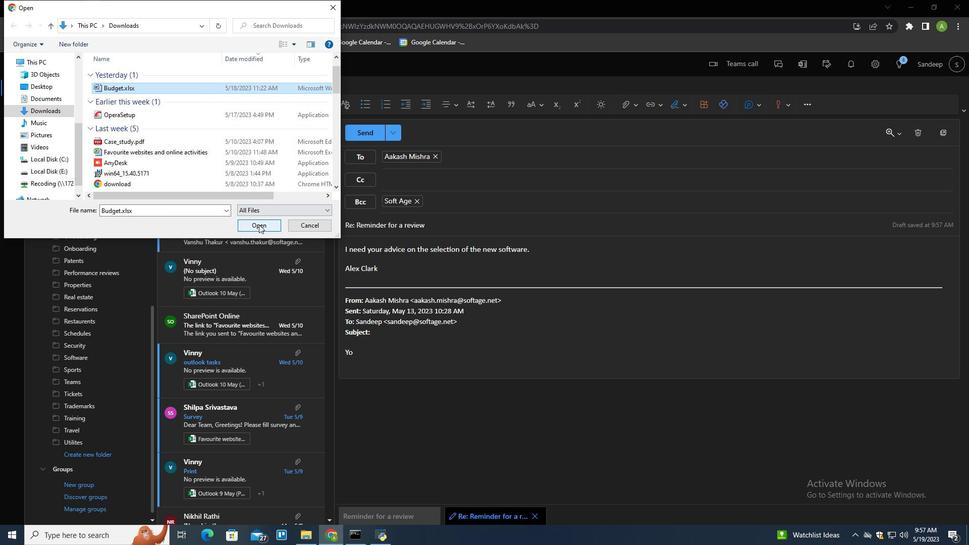 
Action: Mouse moved to (373, 136)
Screenshot: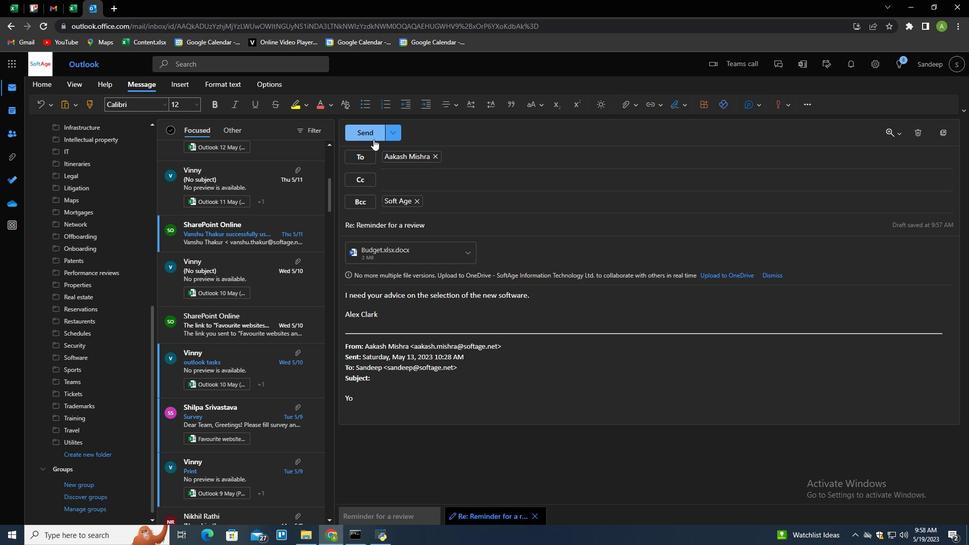 
Action: Mouse pressed left at (373, 136)
Screenshot: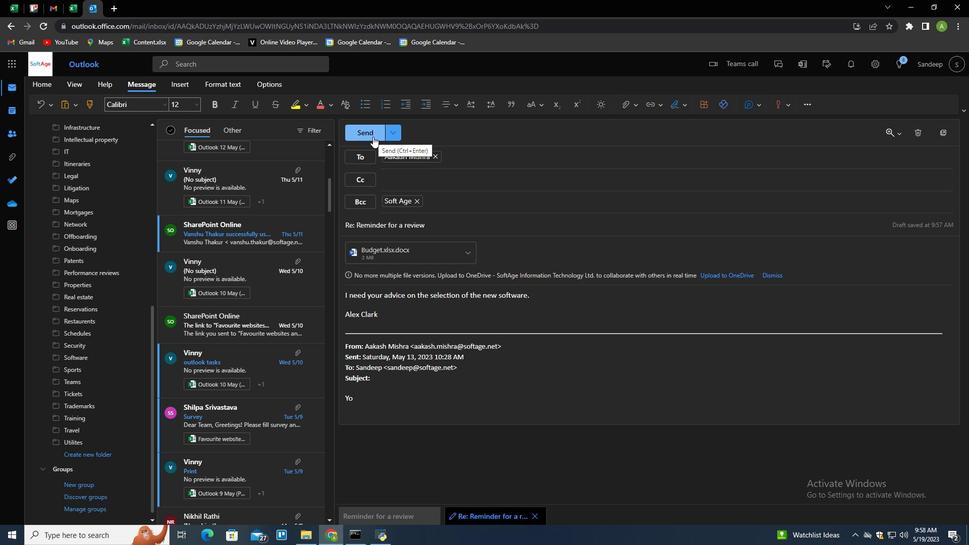 
Action: Mouse moved to (587, 284)
Screenshot: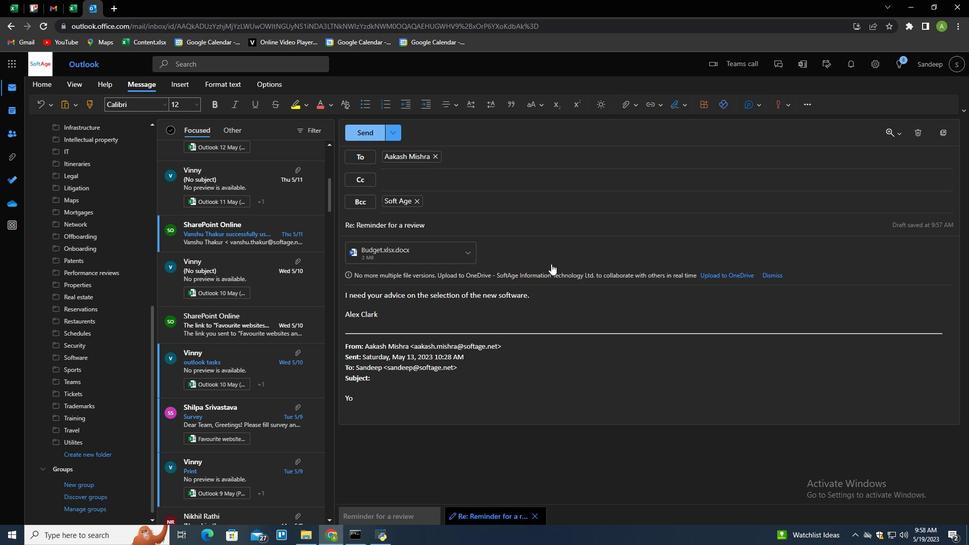 
